 Task: Set the Search for items where to "any criteria are met" under New Invoice in Find Invoice.
Action: Mouse moved to (141, 14)
Screenshot: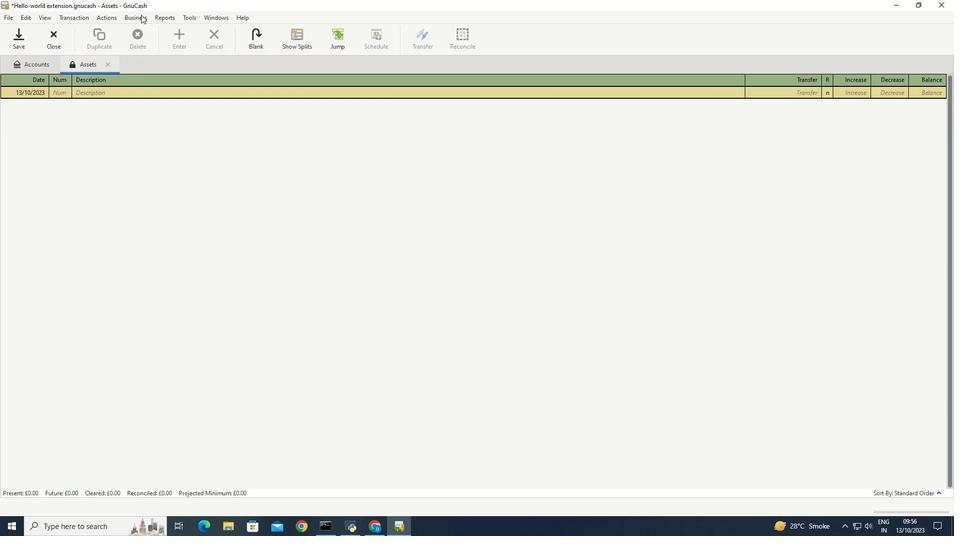 
Action: Mouse pressed left at (141, 14)
Screenshot: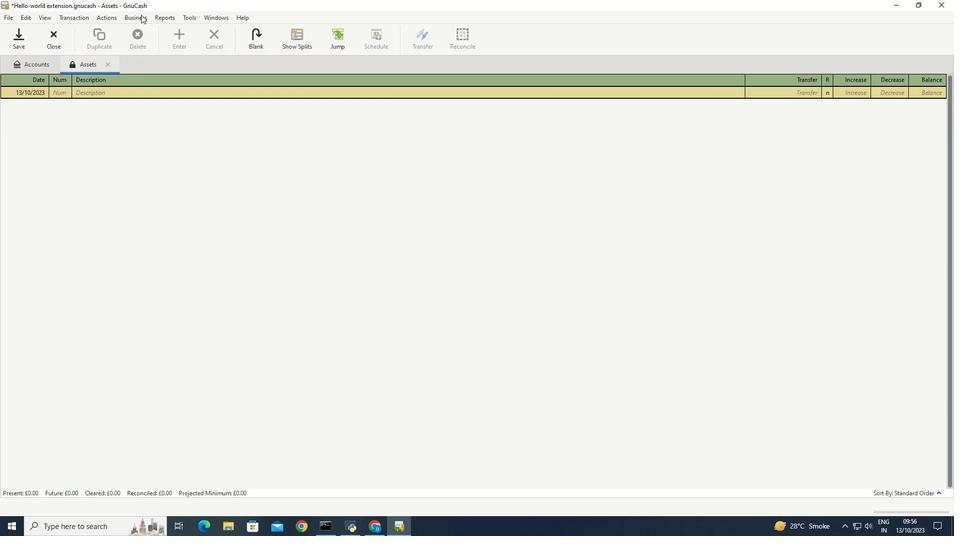 
Action: Mouse moved to (250, 78)
Screenshot: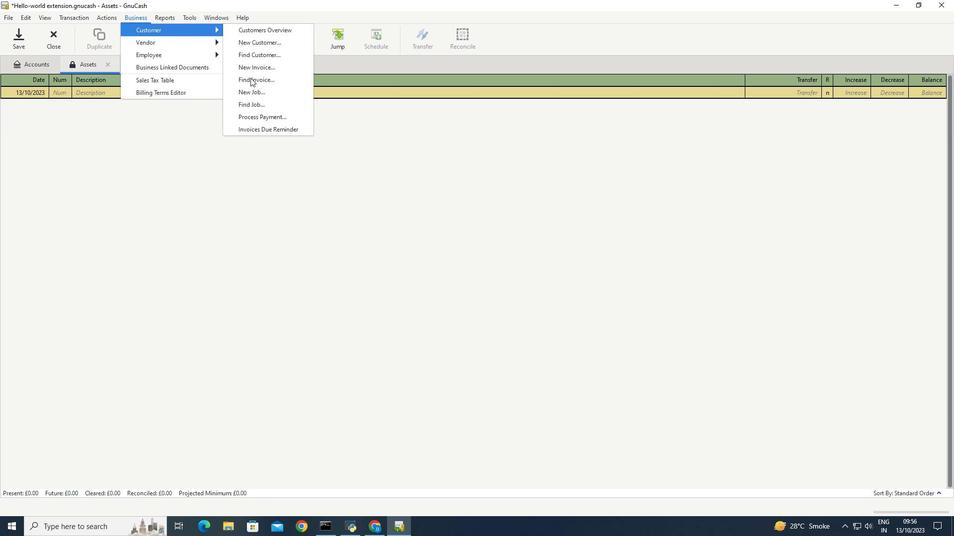 
Action: Mouse pressed left at (250, 78)
Screenshot: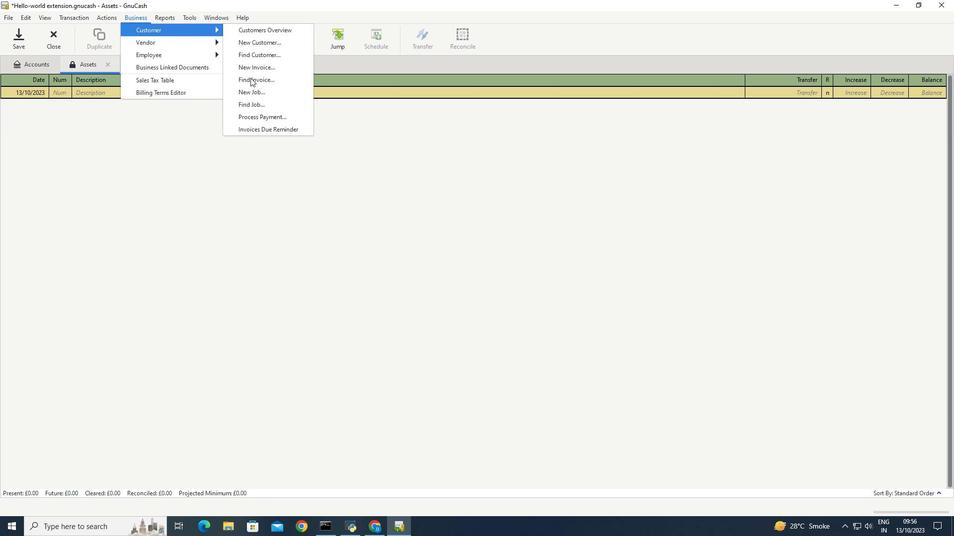 
Action: Mouse moved to (498, 338)
Screenshot: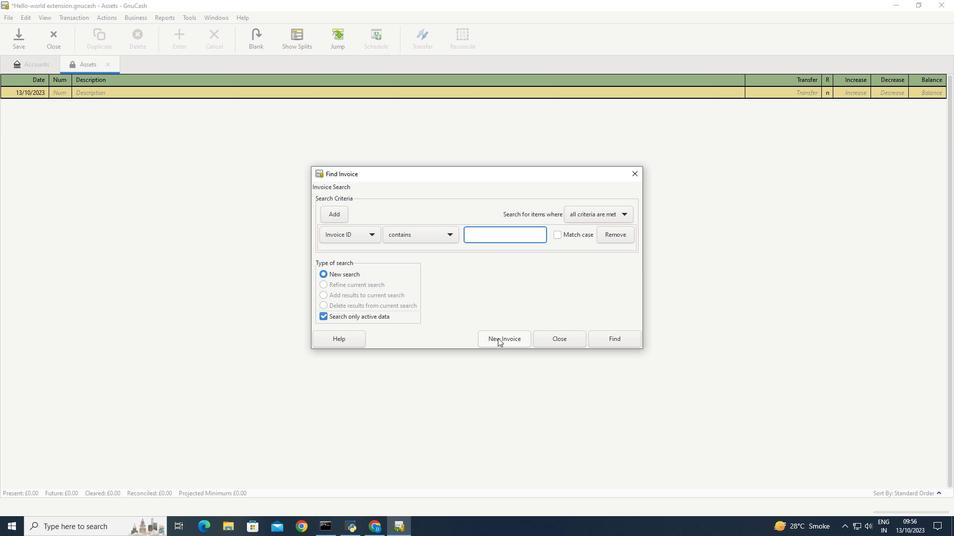 
Action: Mouse pressed left at (498, 338)
Screenshot: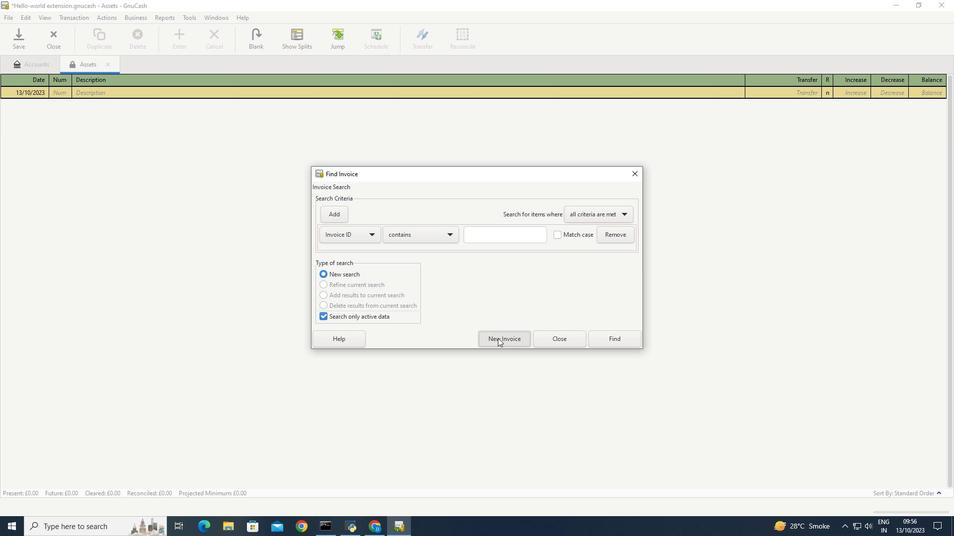 
Action: Mouse moved to (535, 266)
Screenshot: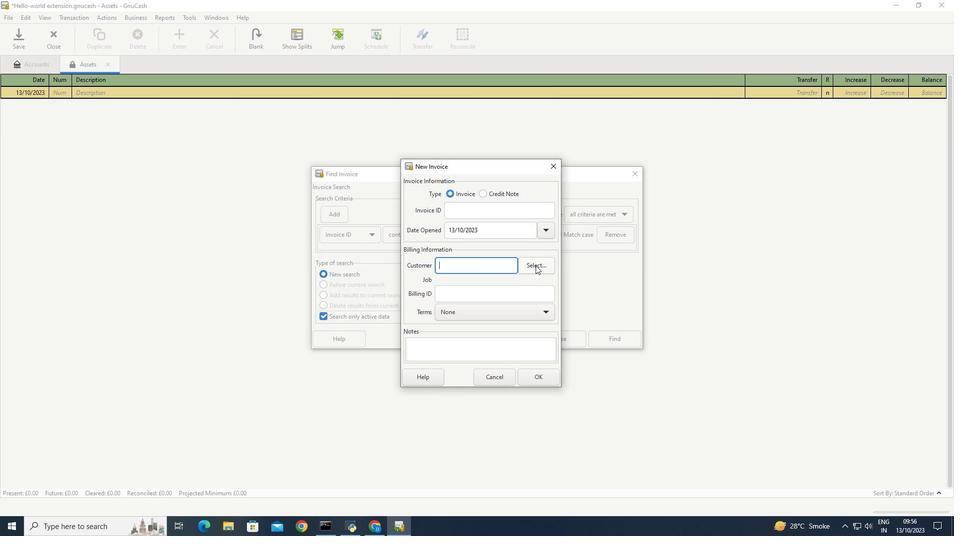 
Action: Mouse pressed left at (535, 266)
Screenshot: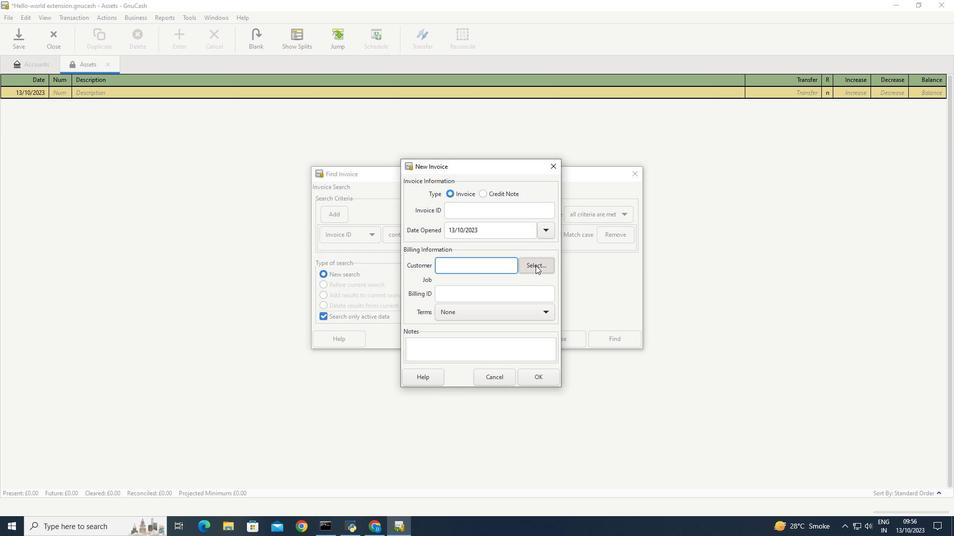 
Action: Mouse moved to (592, 212)
Screenshot: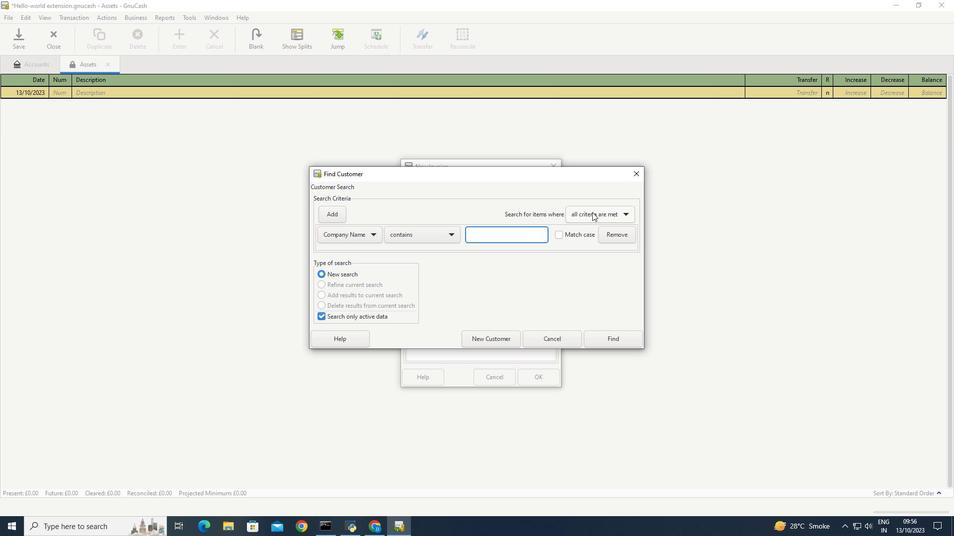 
Action: Mouse pressed left at (592, 212)
Screenshot: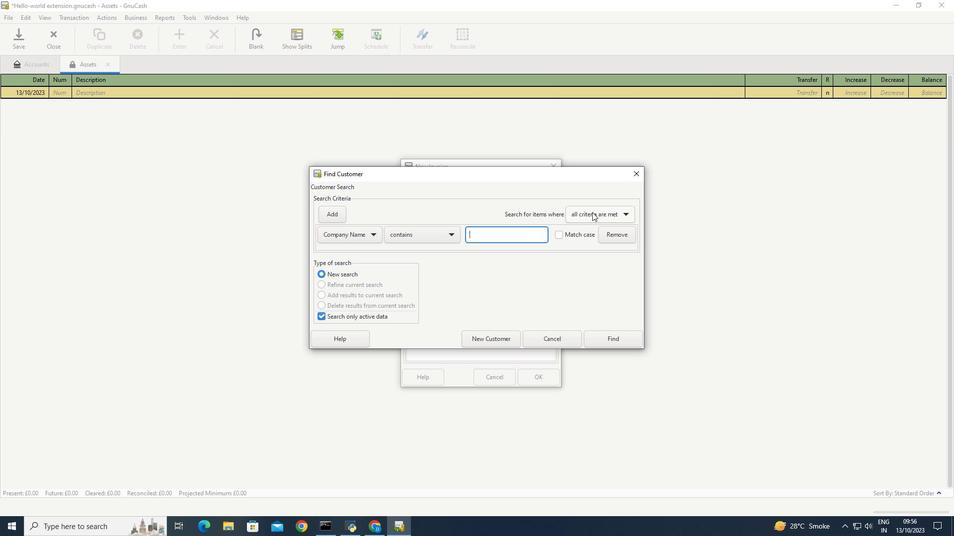
Action: Mouse moved to (584, 227)
Screenshot: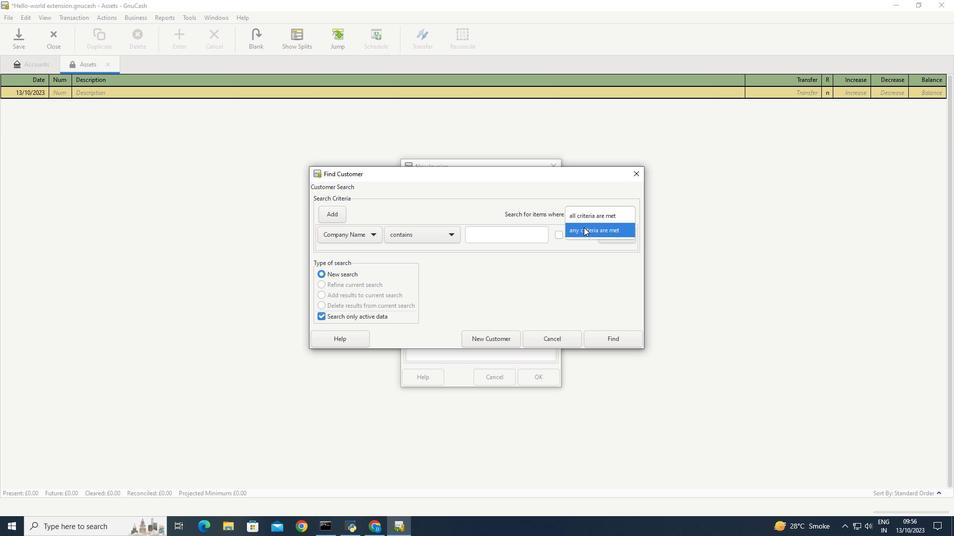 
Action: Mouse pressed left at (584, 227)
Screenshot: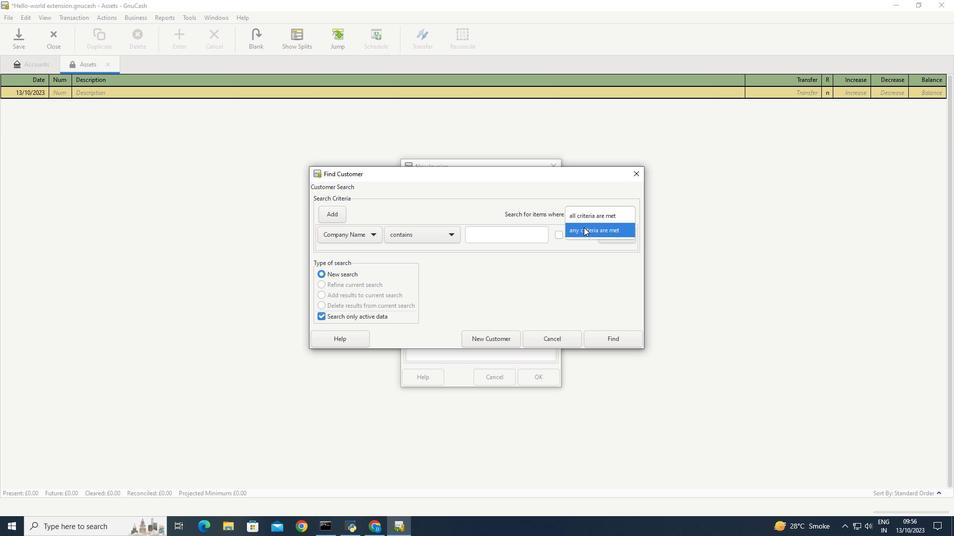 
Action: Mouse moved to (555, 270)
Screenshot: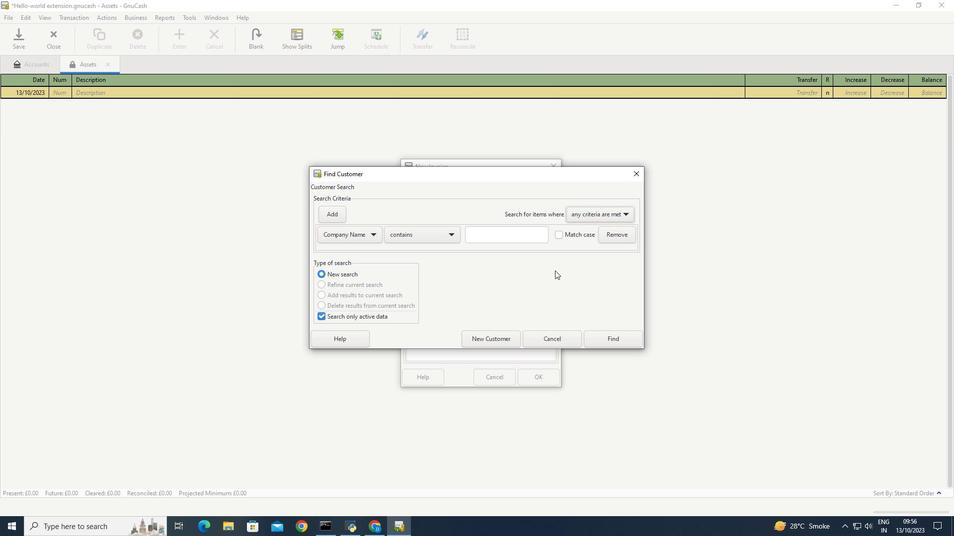 
Action: Mouse pressed left at (555, 270)
Screenshot: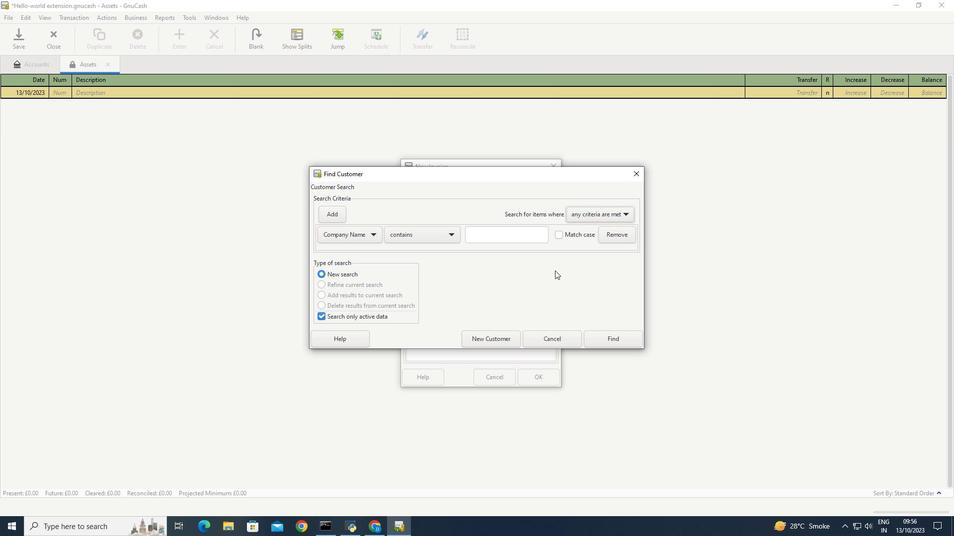 
